Task: Create a due date automation trigger when advanced on, 2 working days before a card is due add dates starting in less than 1 working days at 11:00 AM.
Action: Mouse moved to (1204, 95)
Screenshot: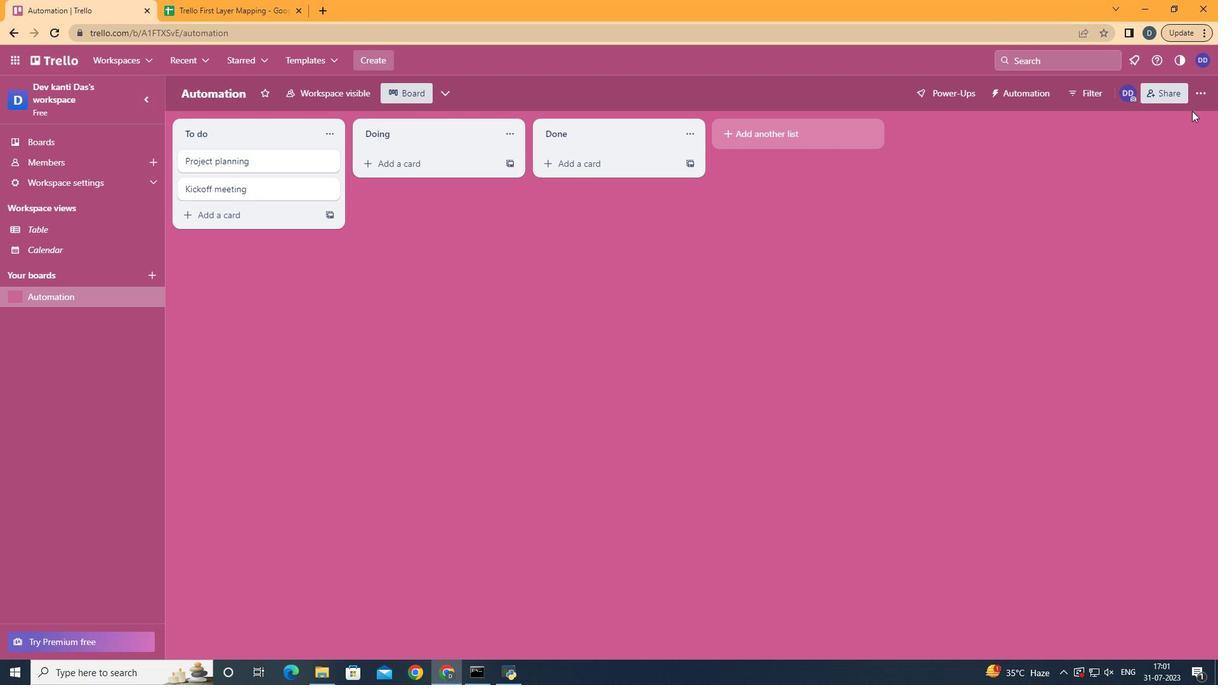 
Action: Mouse pressed left at (1204, 95)
Screenshot: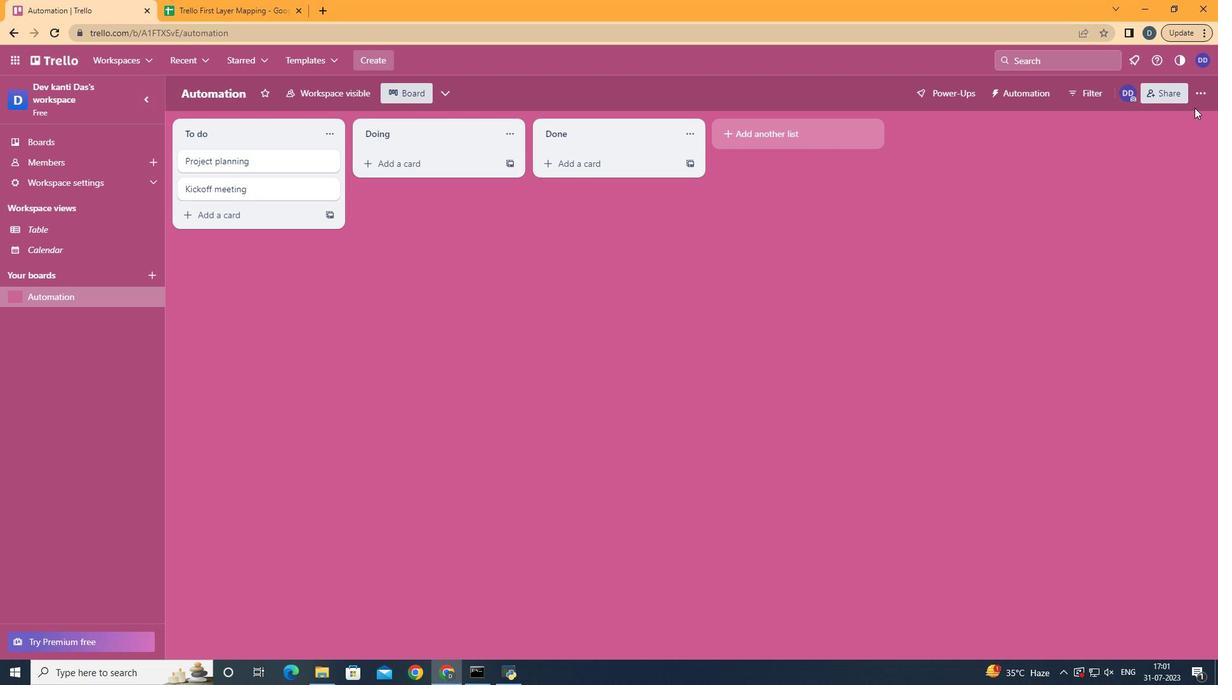 
Action: Mouse moved to (1102, 273)
Screenshot: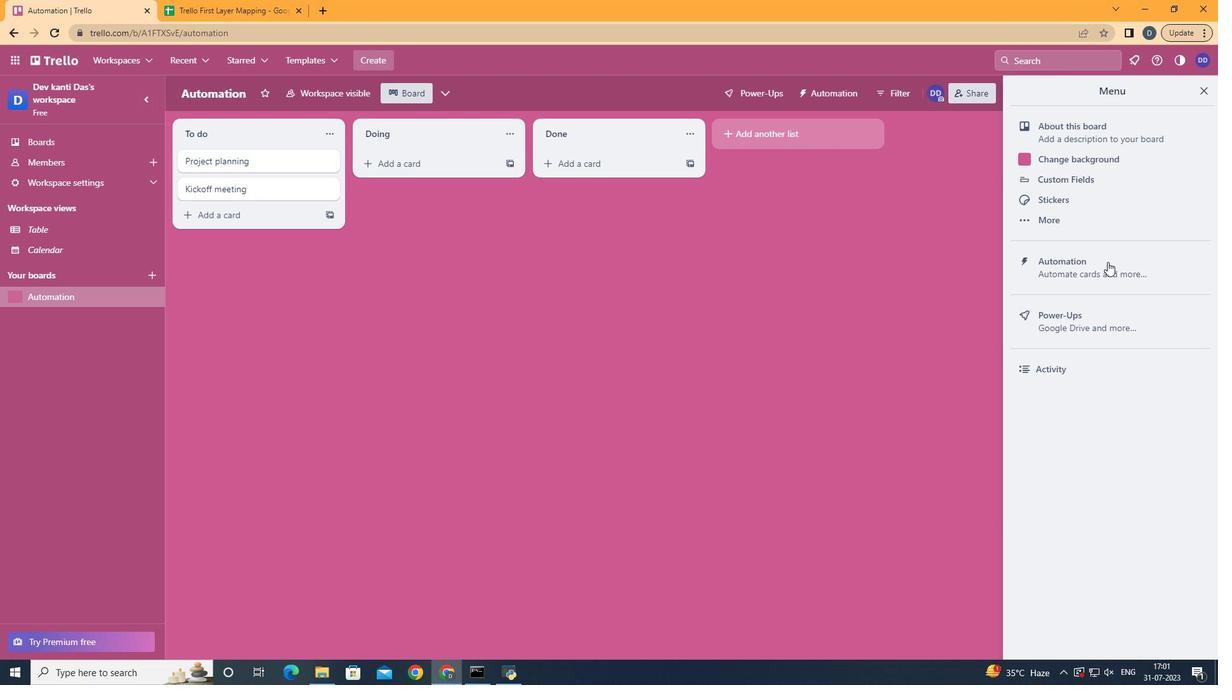 
Action: Mouse pressed left at (1102, 273)
Screenshot: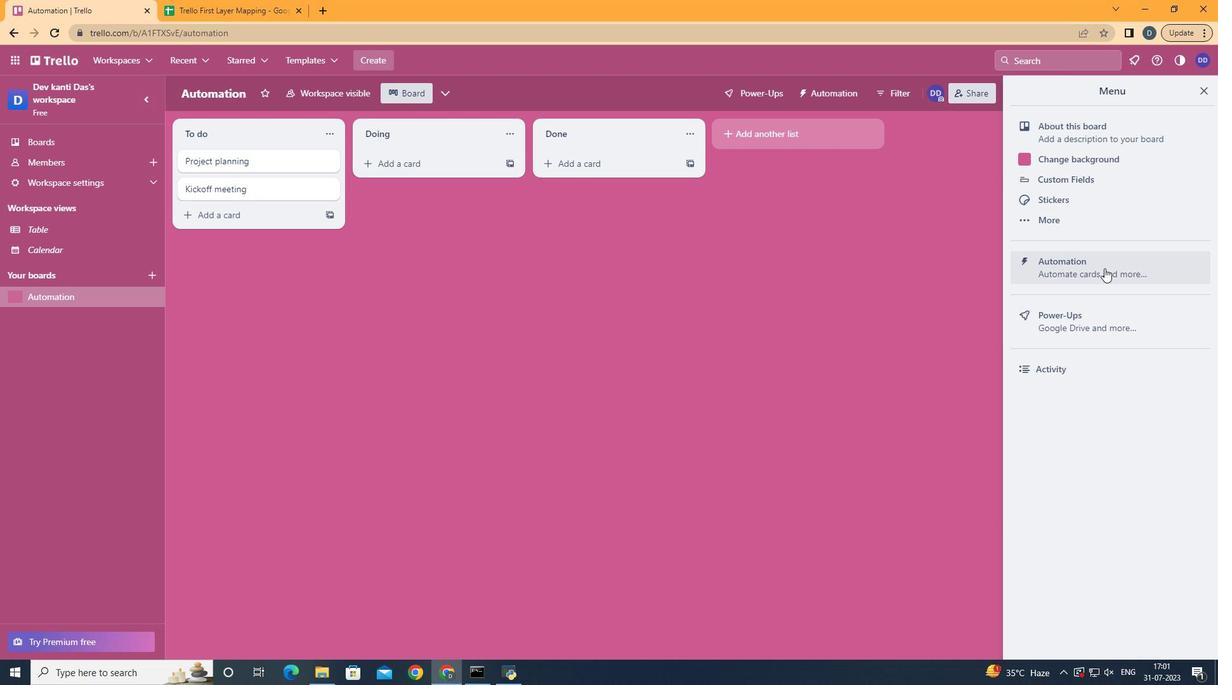
Action: Mouse moved to (261, 260)
Screenshot: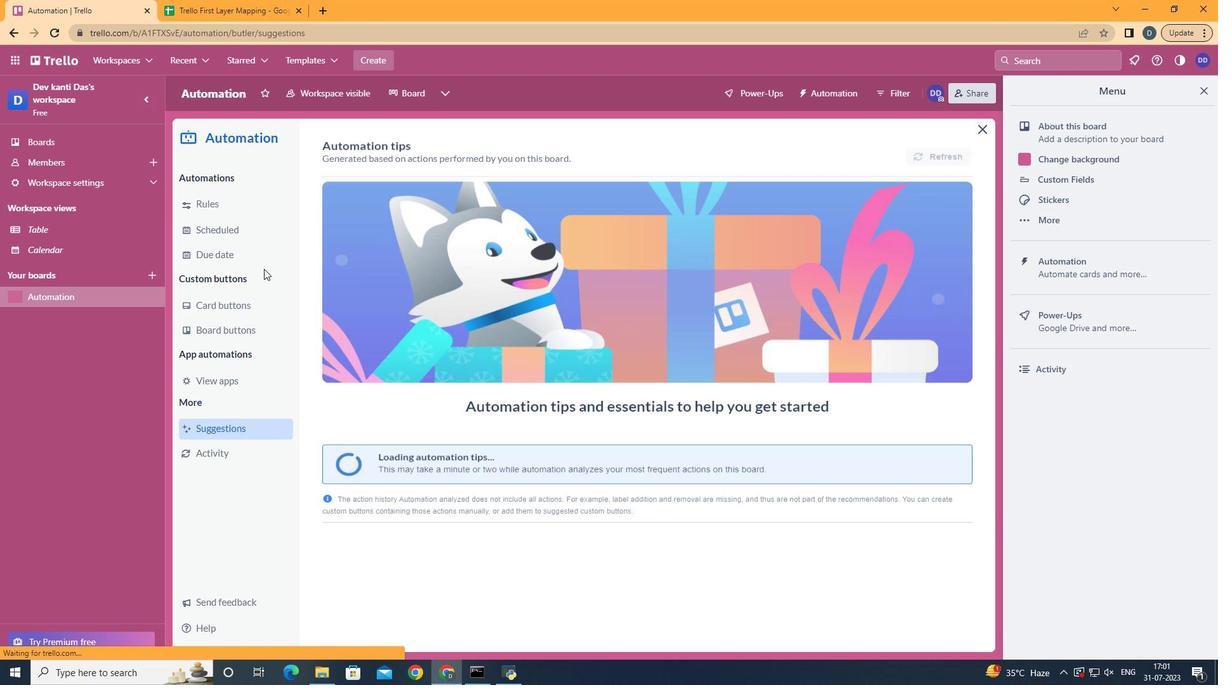 
Action: Mouse pressed left at (261, 260)
Screenshot: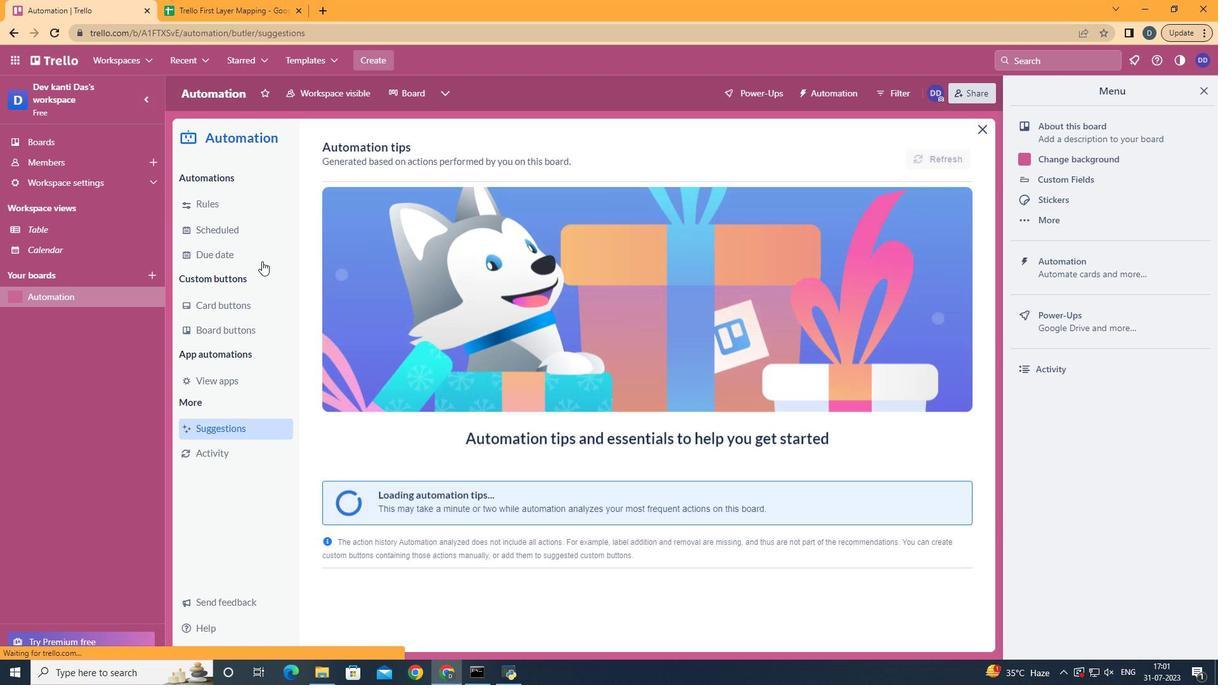 
Action: Mouse moved to (907, 149)
Screenshot: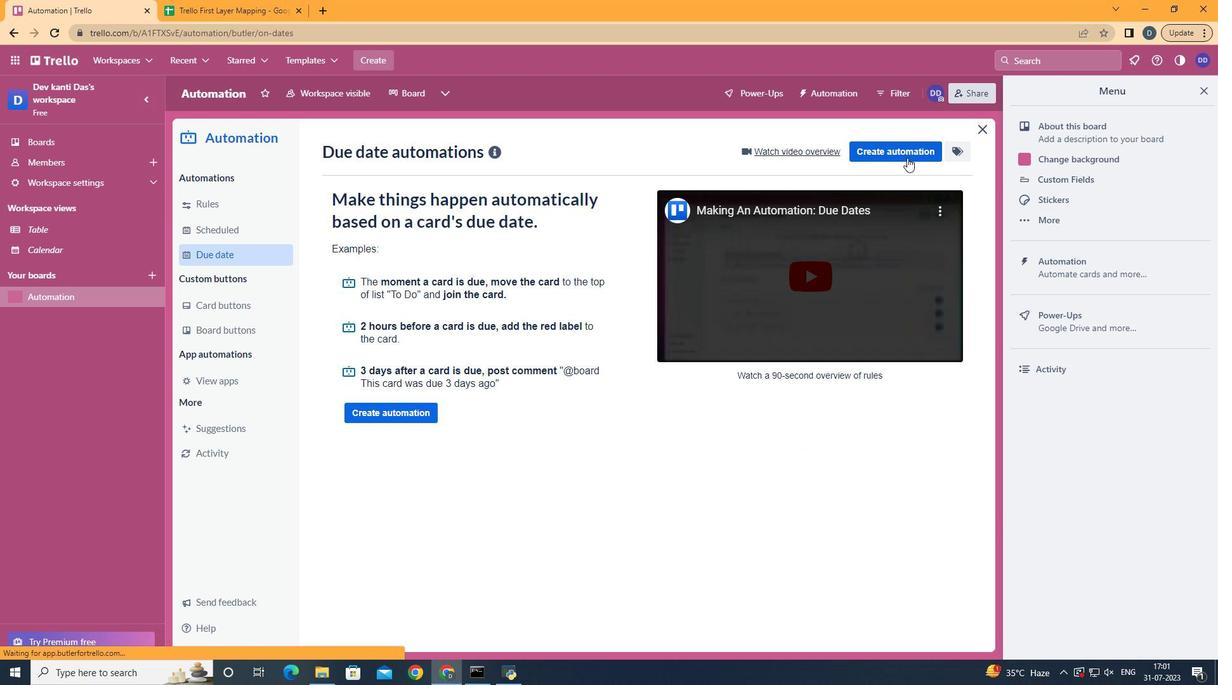 
Action: Mouse pressed left at (907, 149)
Screenshot: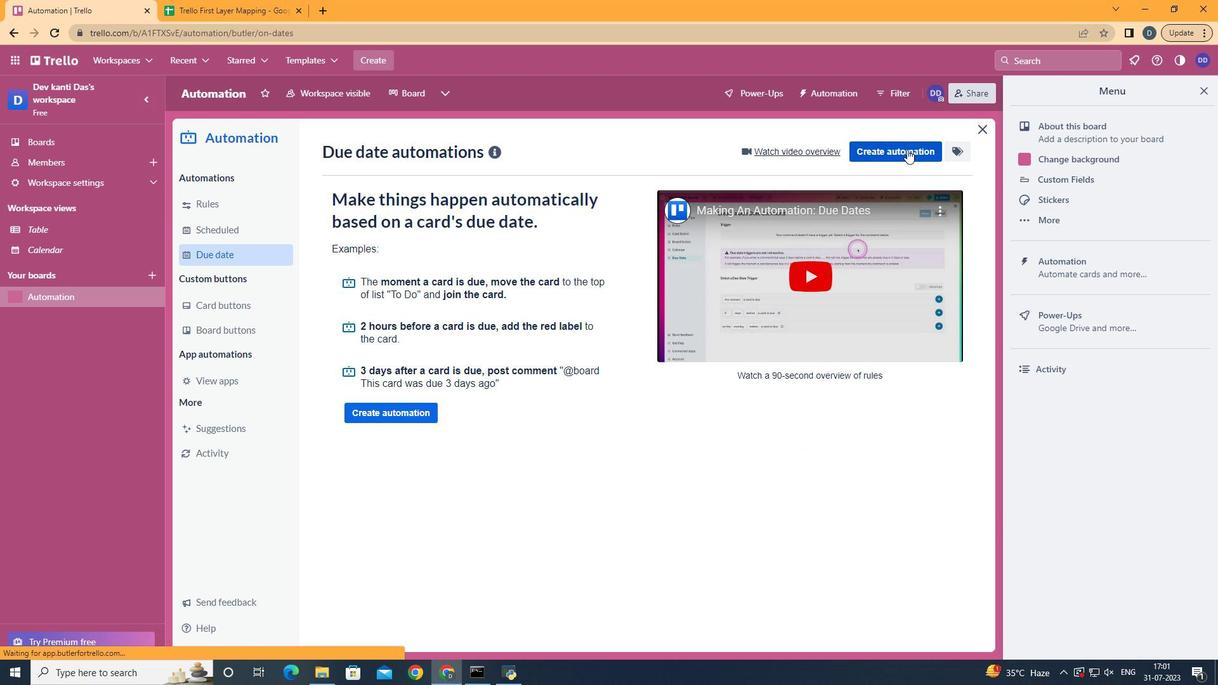 
Action: Mouse moved to (646, 277)
Screenshot: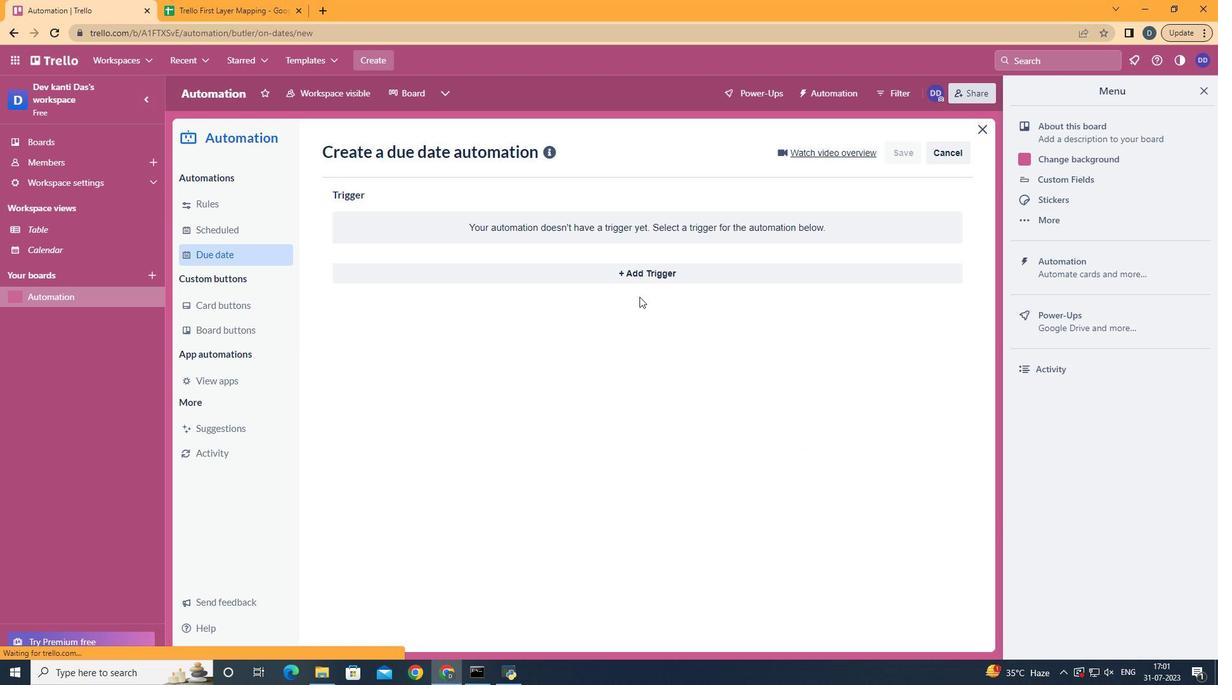 
Action: Mouse pressed left at (646, 277)
Screenshot: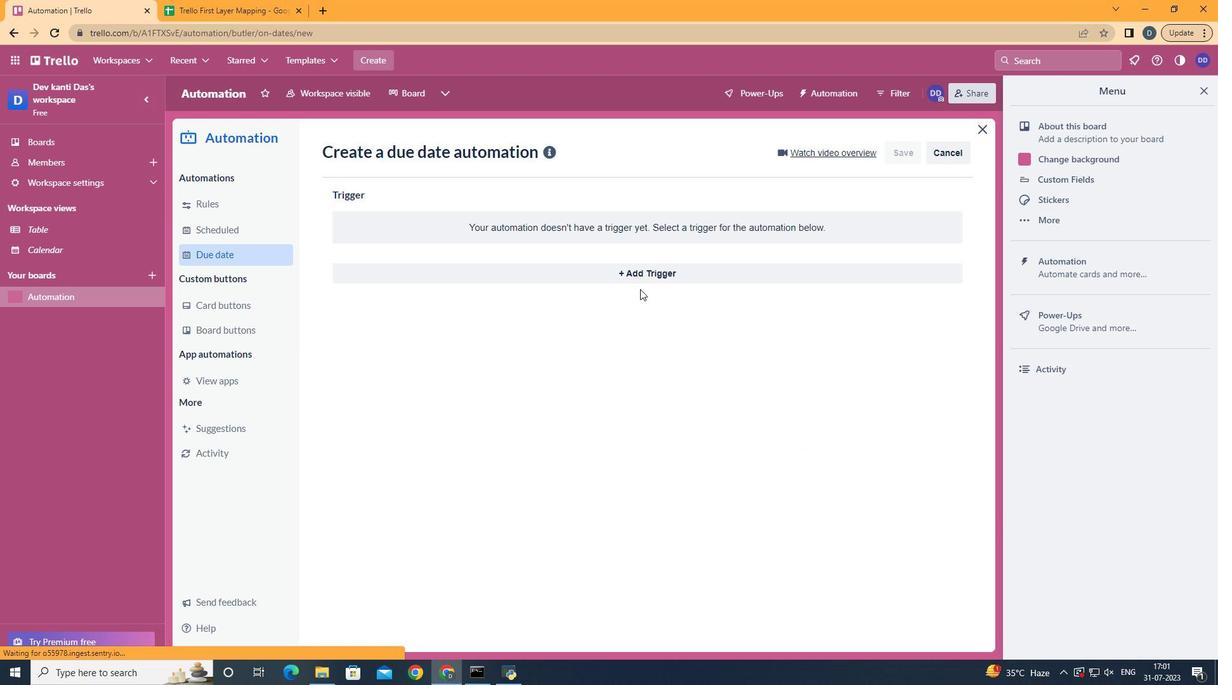 
Action: Mouse moved to (414, 515)
Screenshot: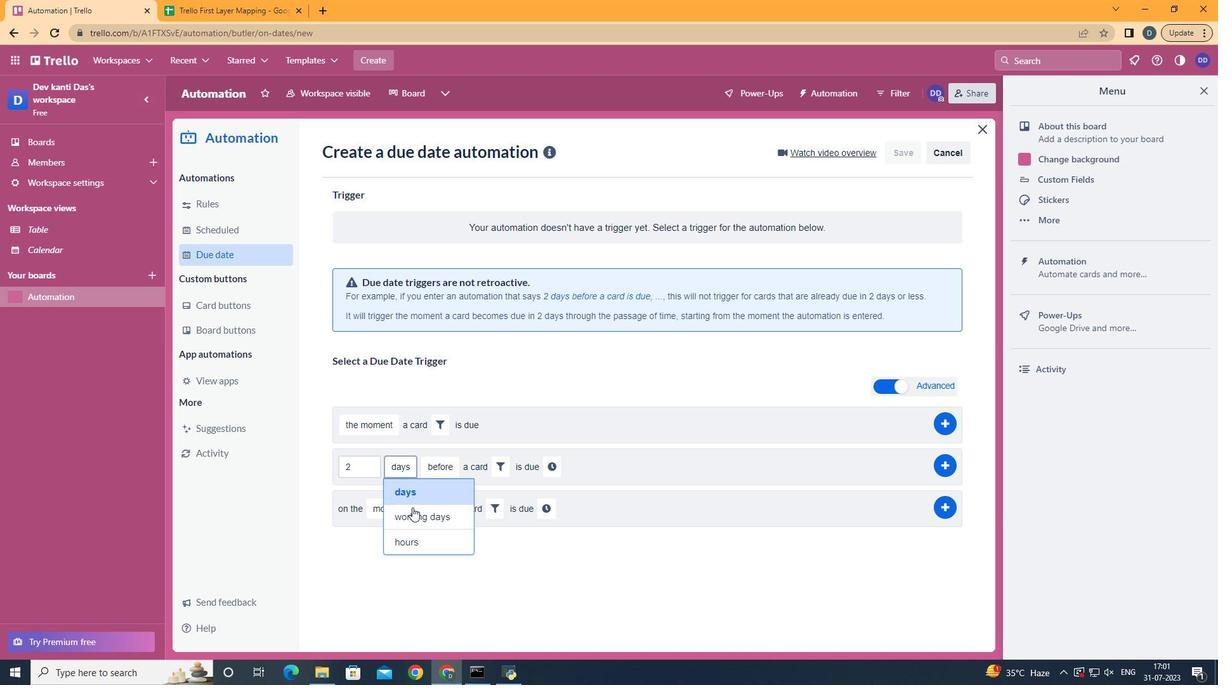
Action: Mouse pressed left at (414, 515)
Screenshot: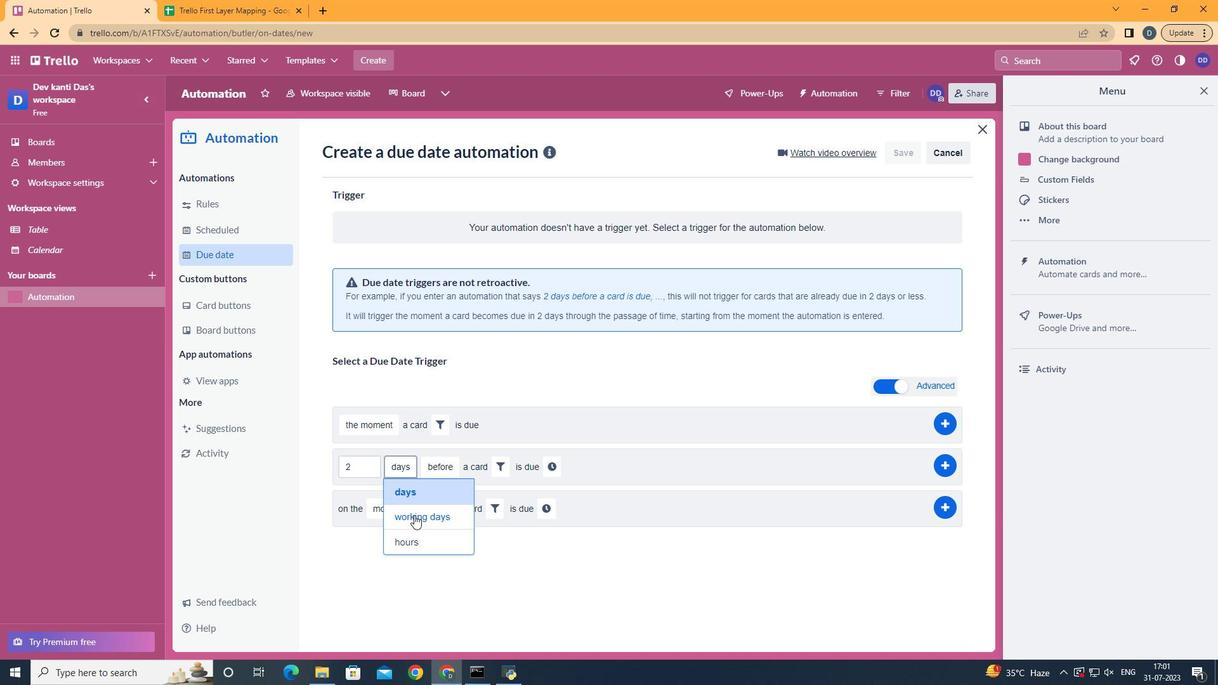 
Action: Mouse moved to (540, 462)
Screenshot: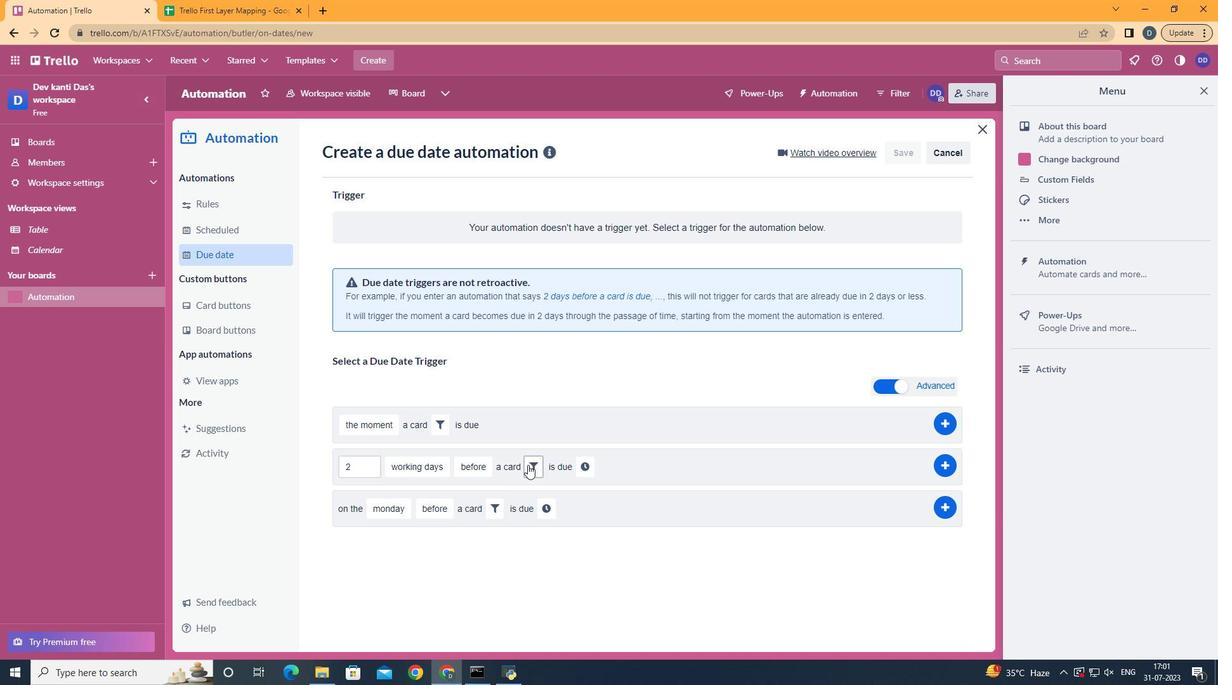 
Action: Mouse pressed left at (540, 462)
Screenshot: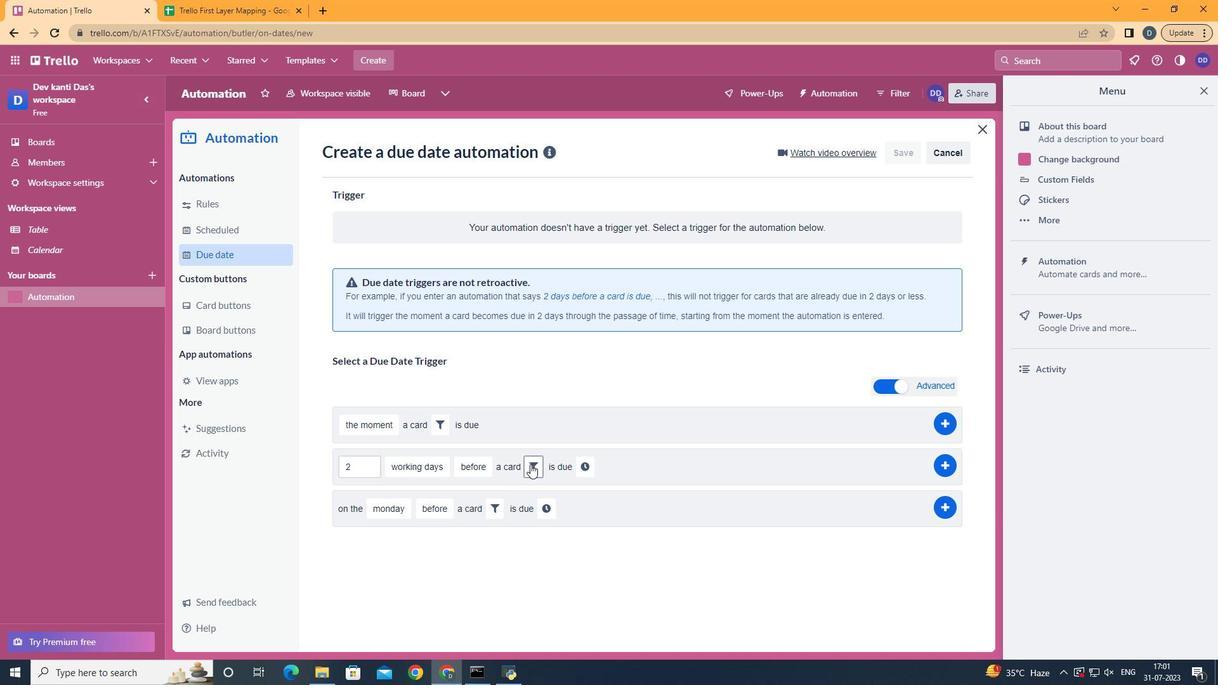 
Action: Mouse moved to (598, 509)
Screenshot: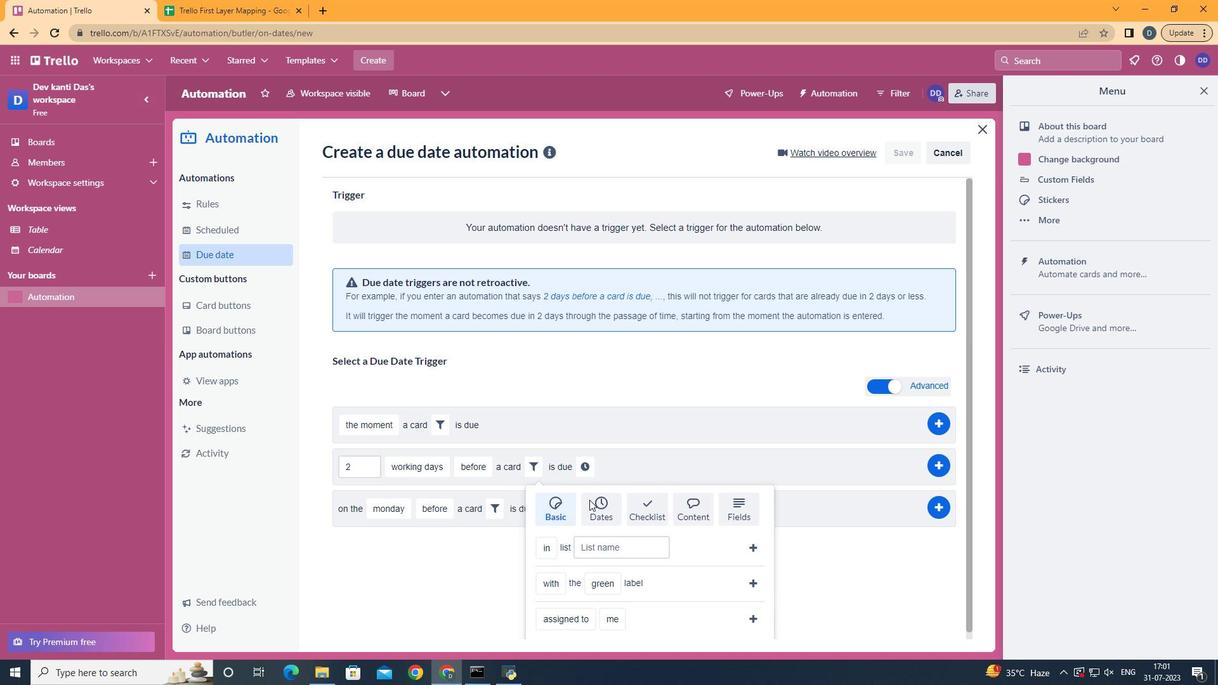 
Action: Mouse pressed left at (598, 509)
Screenshot: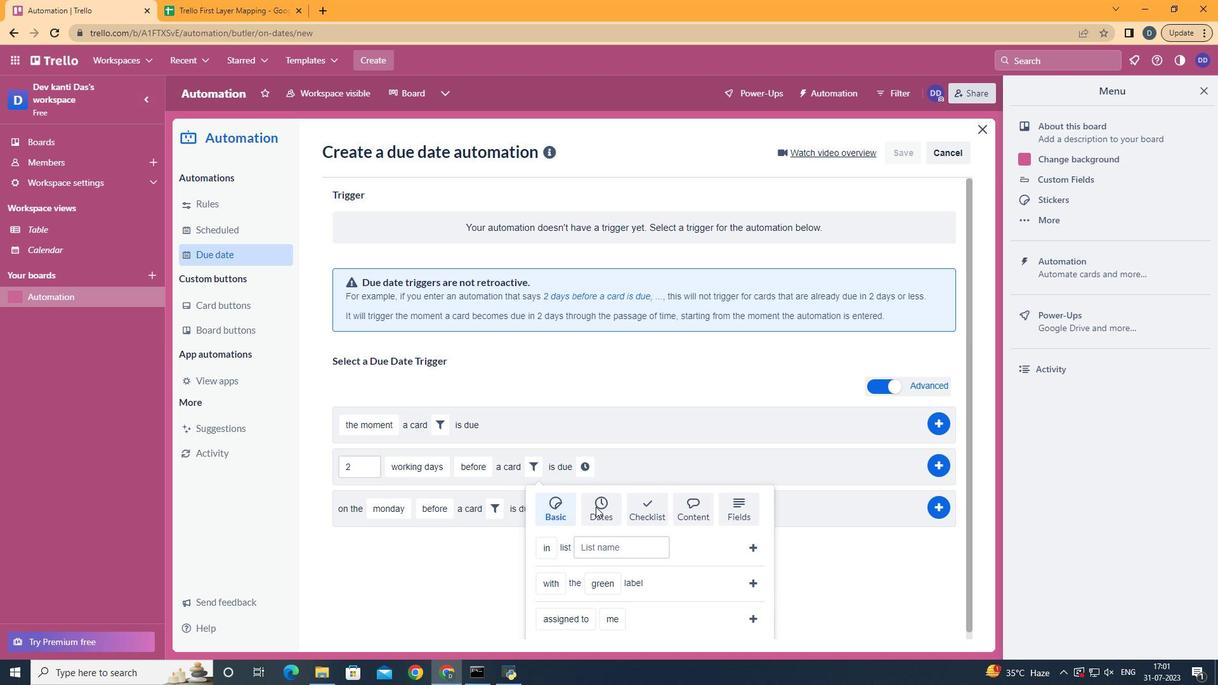 
Action: Mouse scrolled (598, 509) with delta (0, 0)
Screenshot: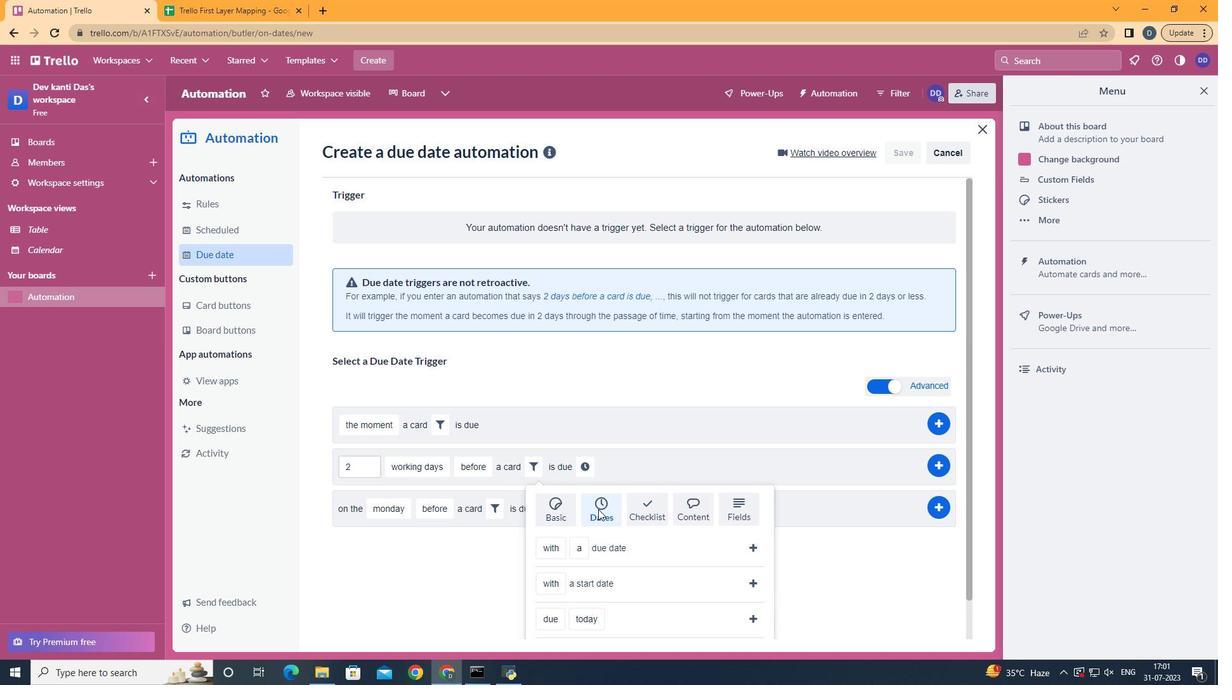 
Action: Mouse scrolled (598, 509) with delta (0, 0)
Screenshot: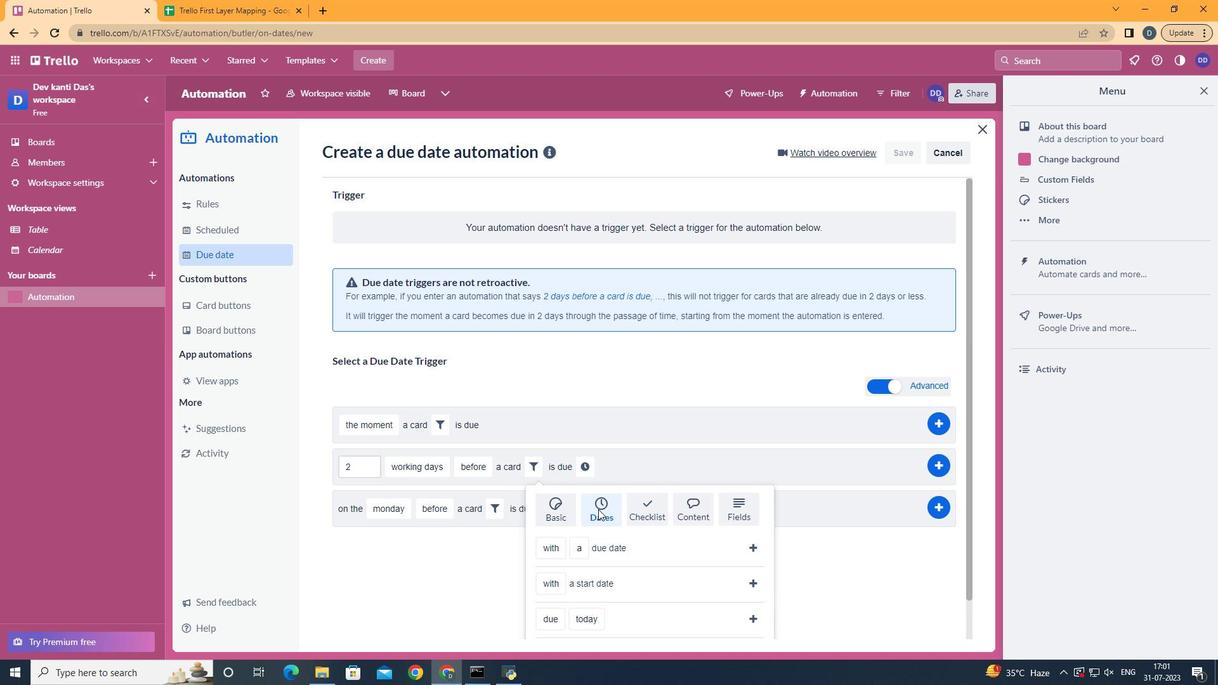 
Action: Mouse scrolled (598, 509) with delta (0, 0)
Screenshot: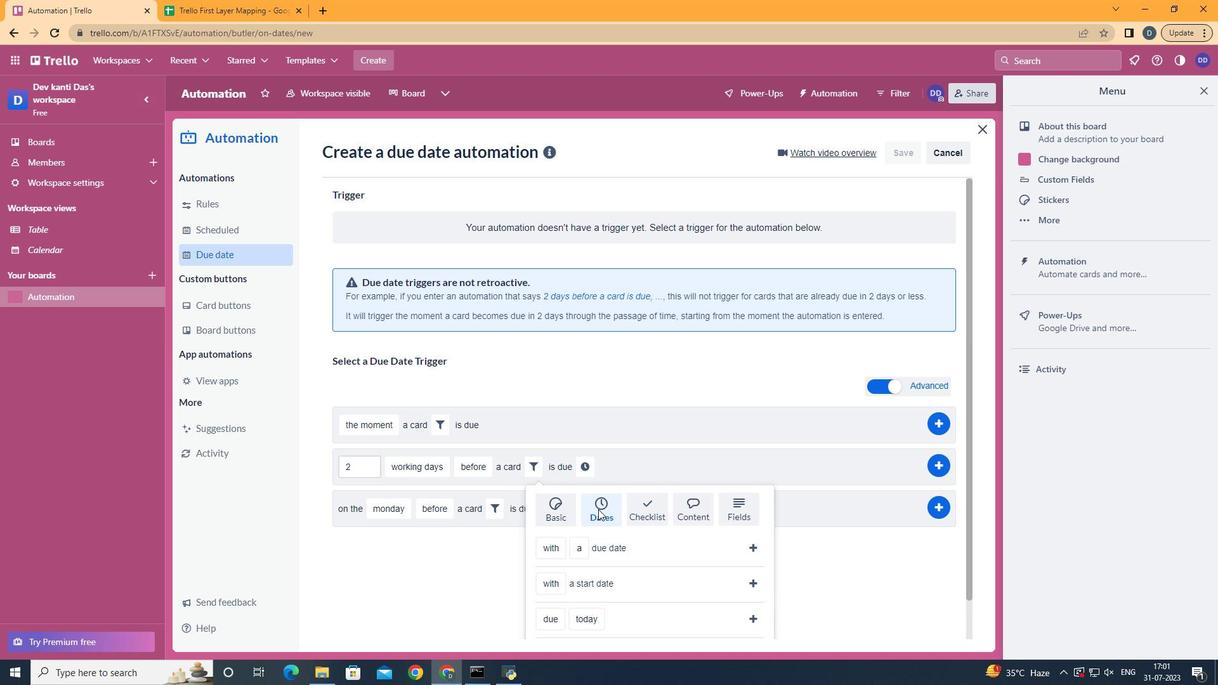 
Action: Mouse scrolled (598, 509) with delta (0, 0)
Screenshot: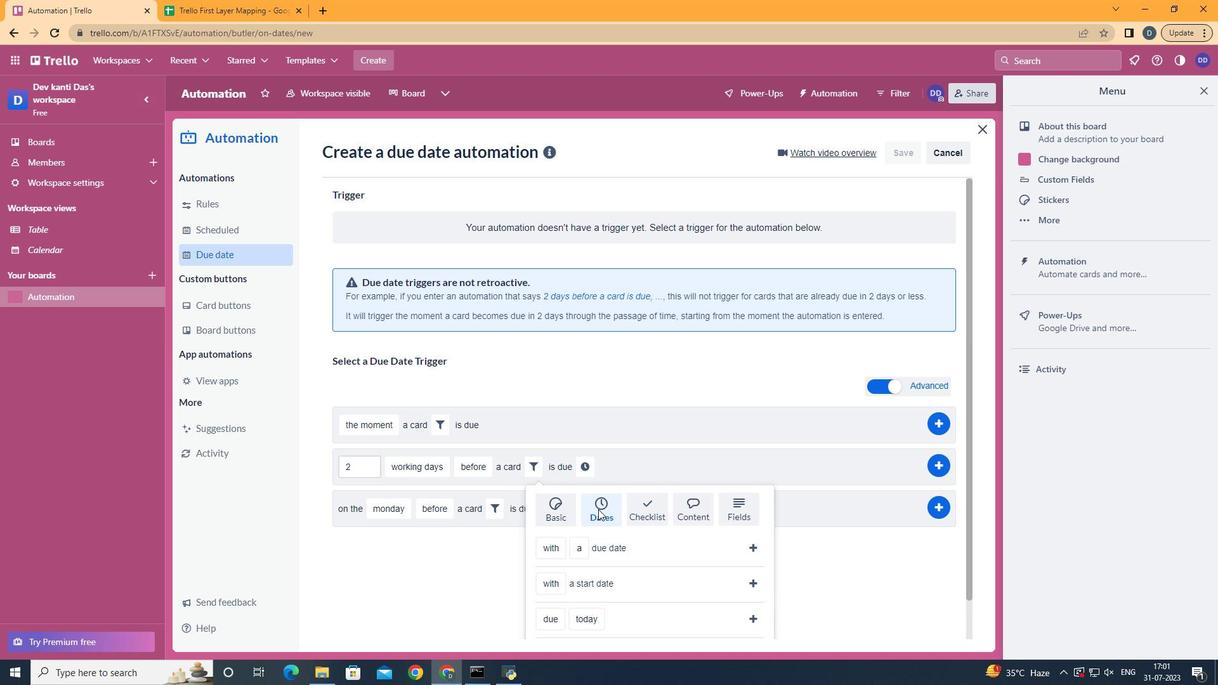 
Action: Mouse moved to (562, 591)
Screenshot: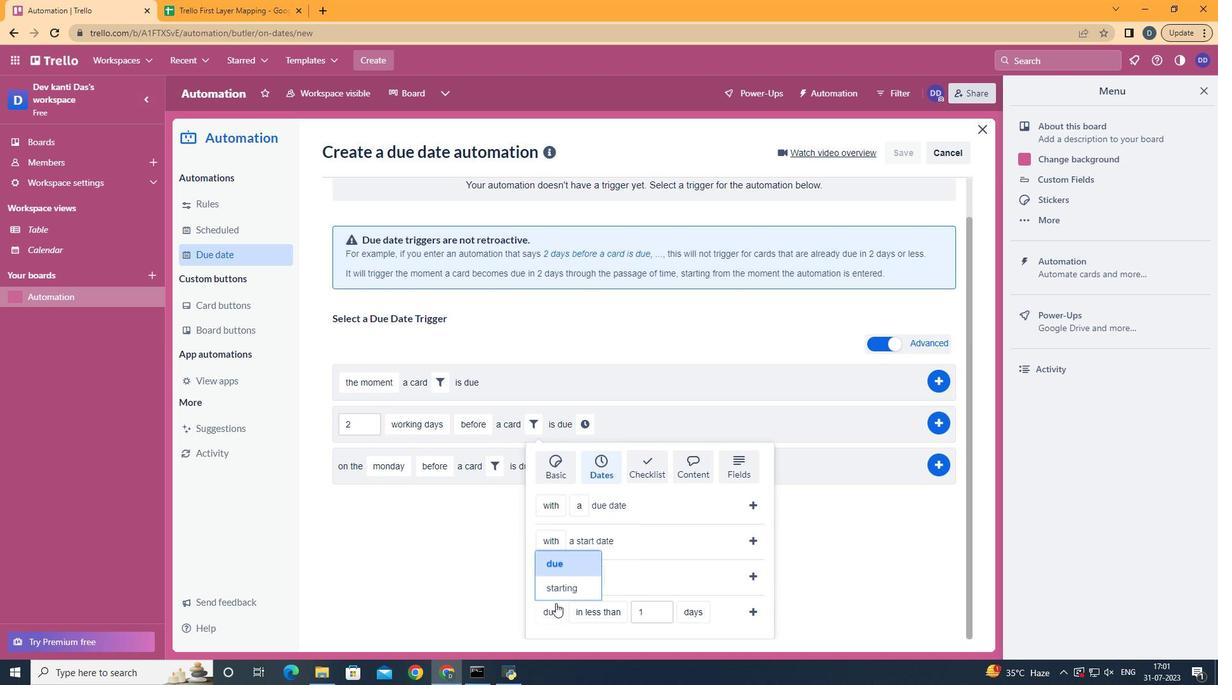 
Action: Mouse pressed left at (562, 591)
Screenshot: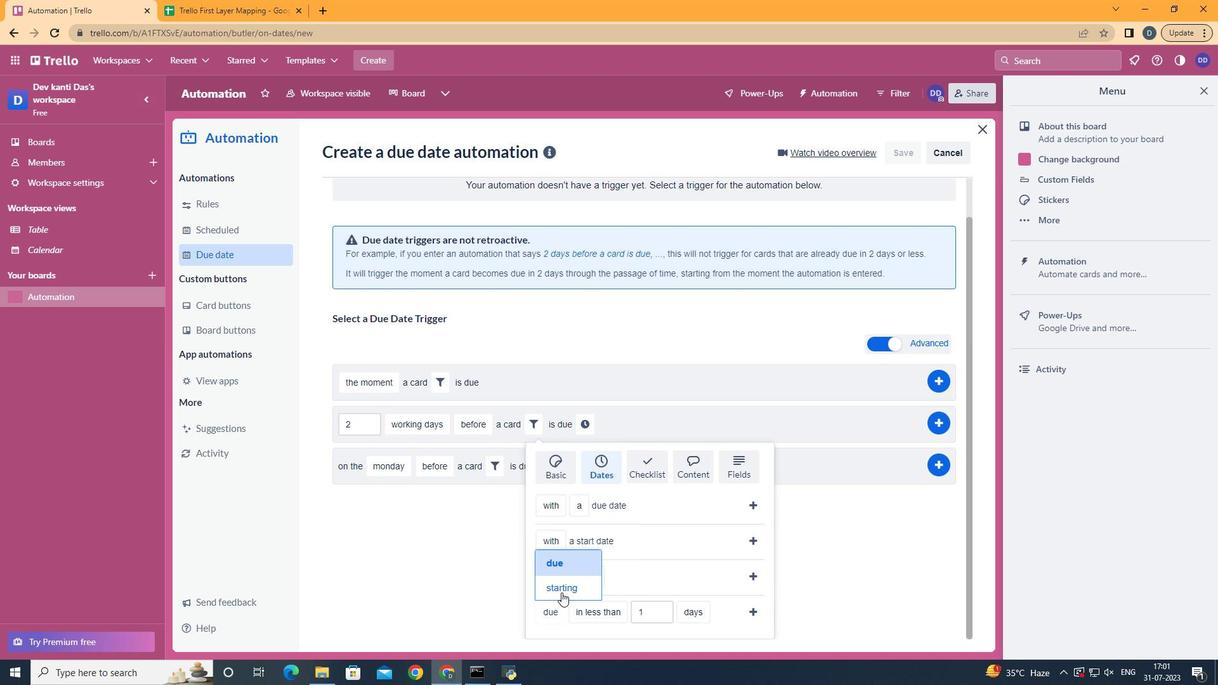 
Action: Mouse moved to (639, 505)
Screenshot: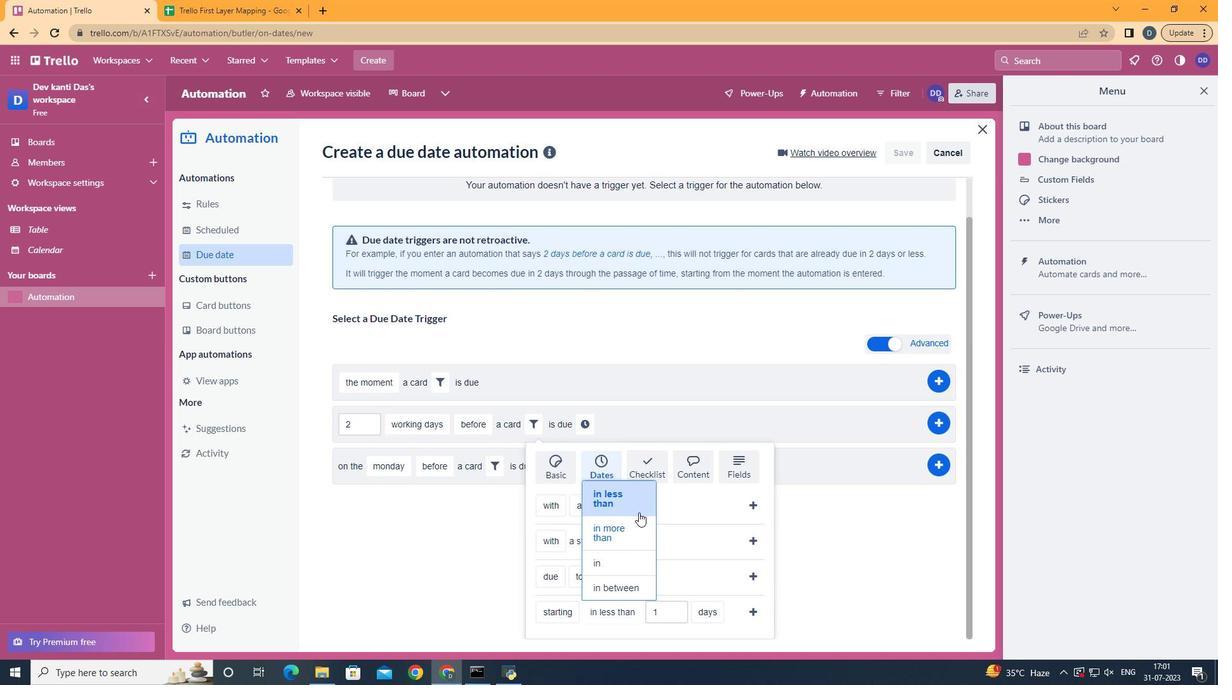 
Action: Mouse pressed left at (639, 505)
Screenshot: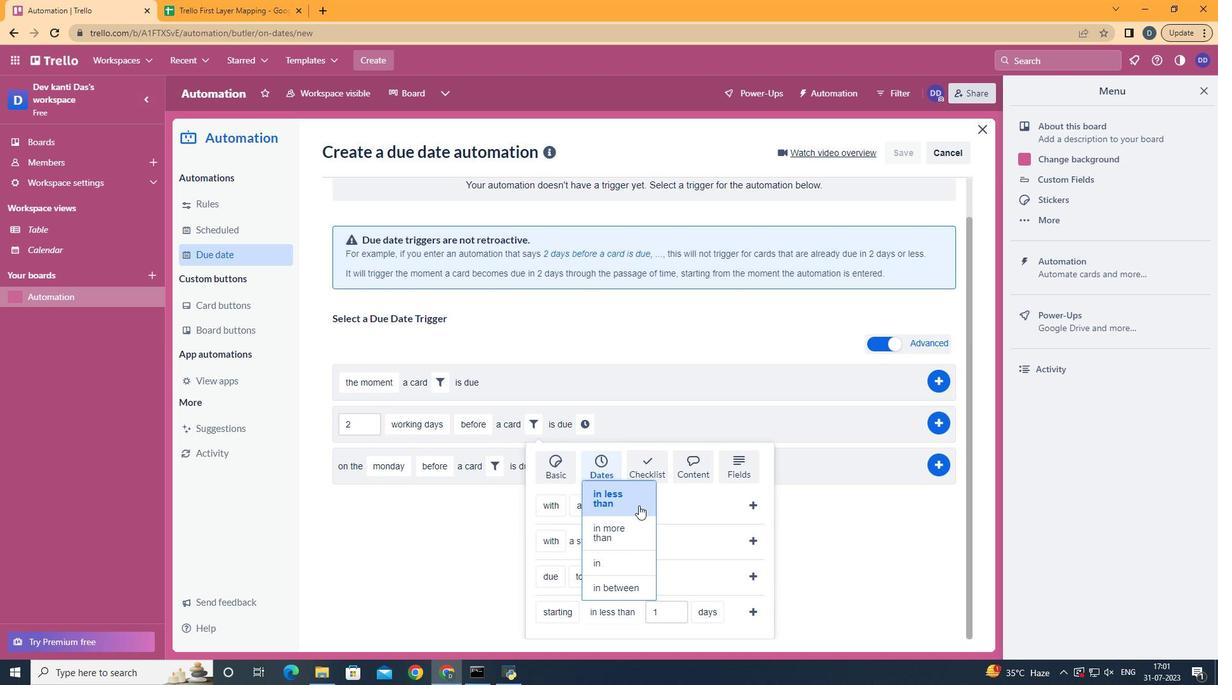 
Action: Mouse moved to (717, 585)
Screenshot: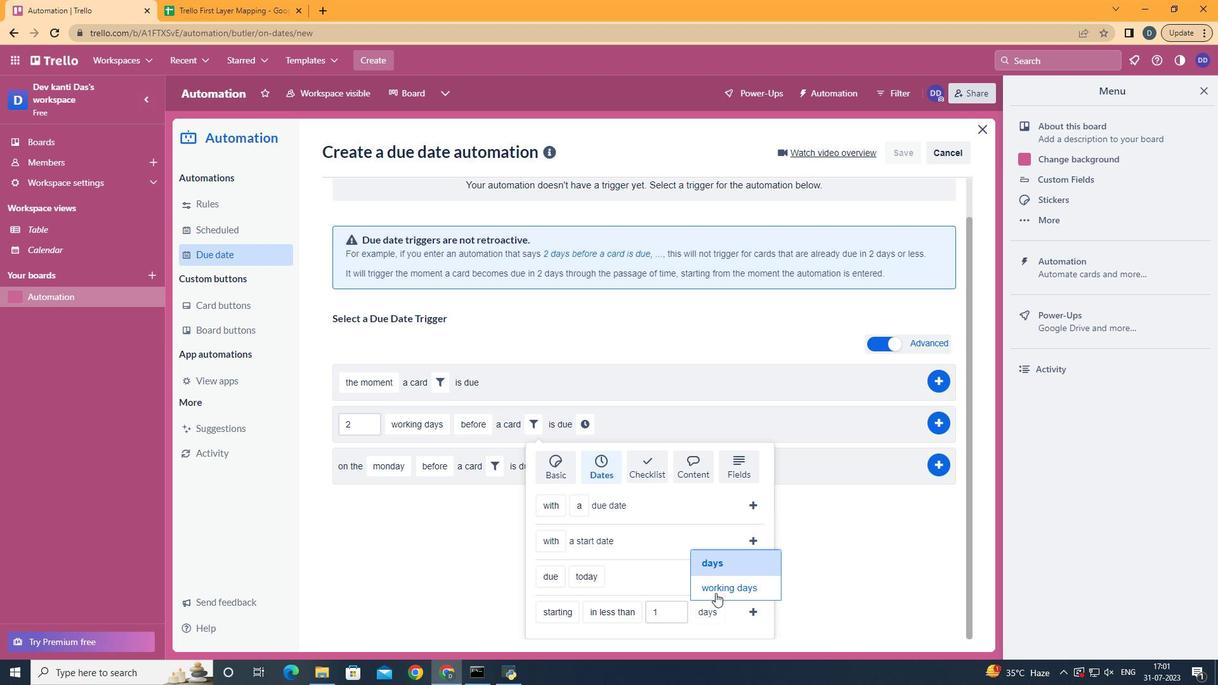 
Action: Mouse pressed left at (717, 585)
Screenshot: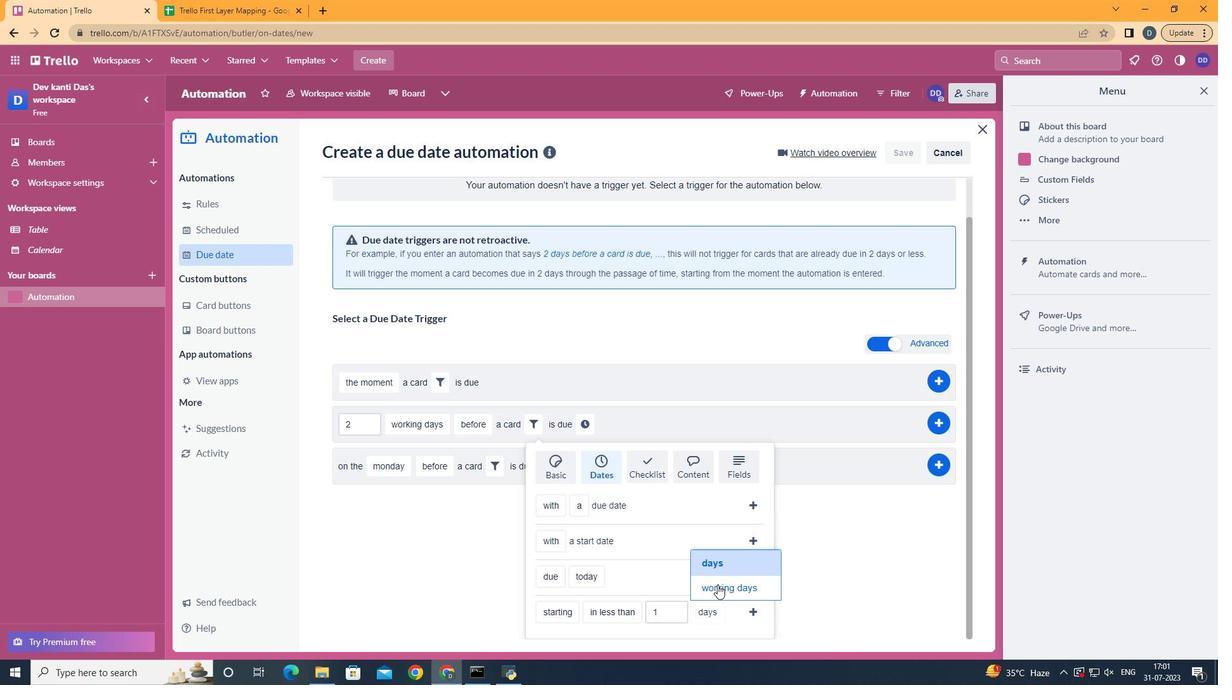 
Action: Mouse moved to (777, 610)
Screenshot: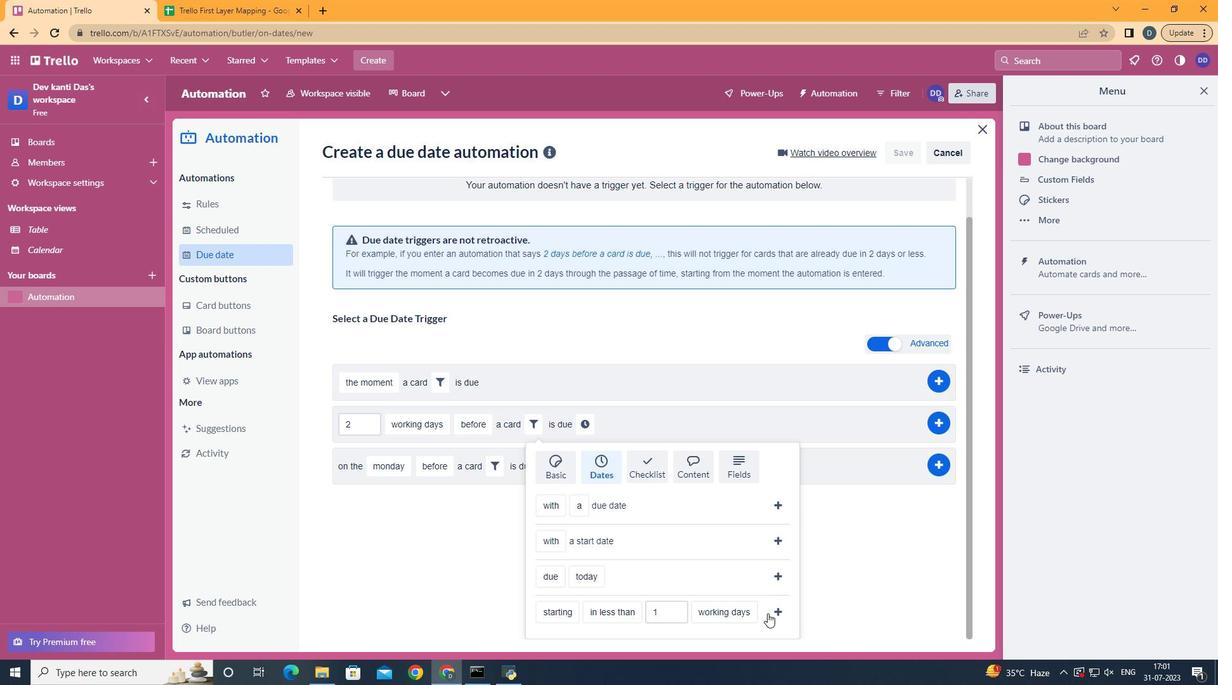 
Action: Mouse pressed left at (777, 610)
Screenshot: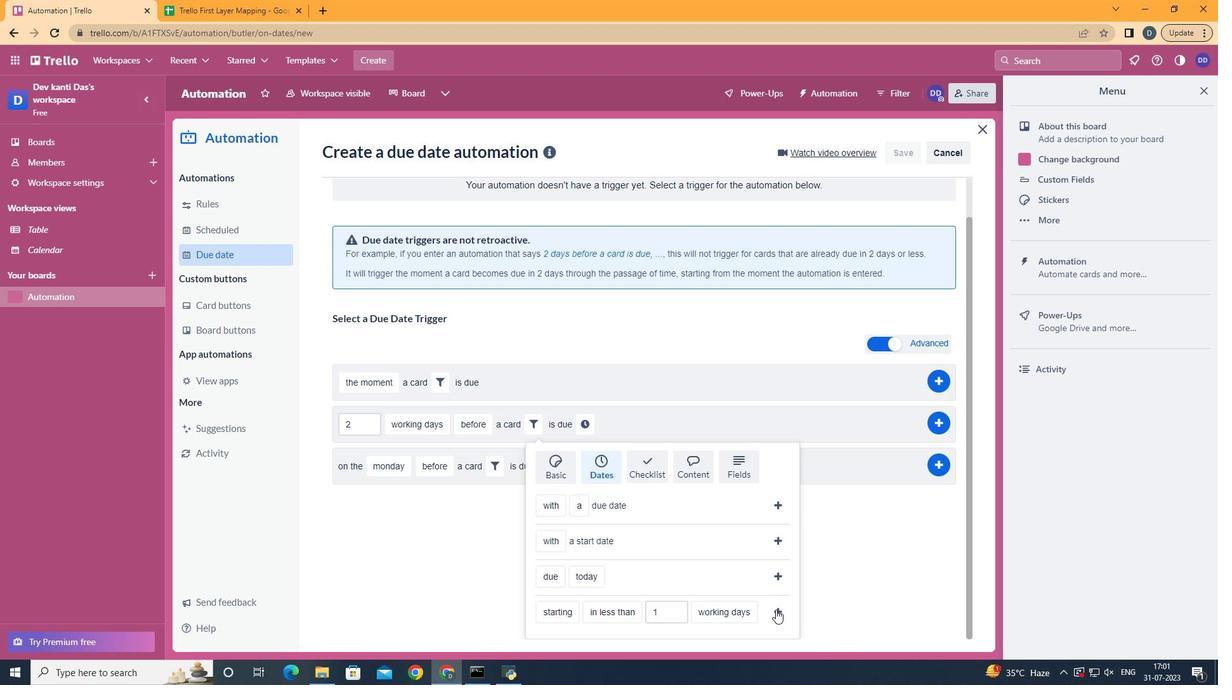 
Action: Mouse moved to (763, 460)
Screenshot: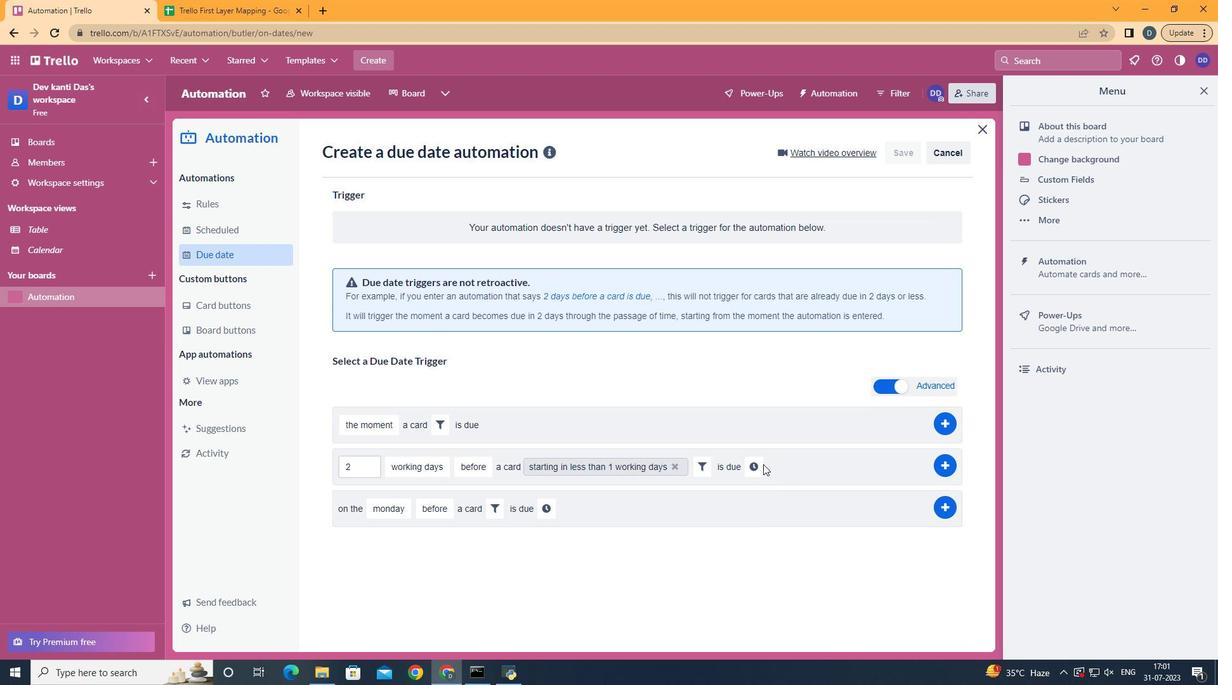 
Action: Mouse pressed left at (763, 460)
Screenshot: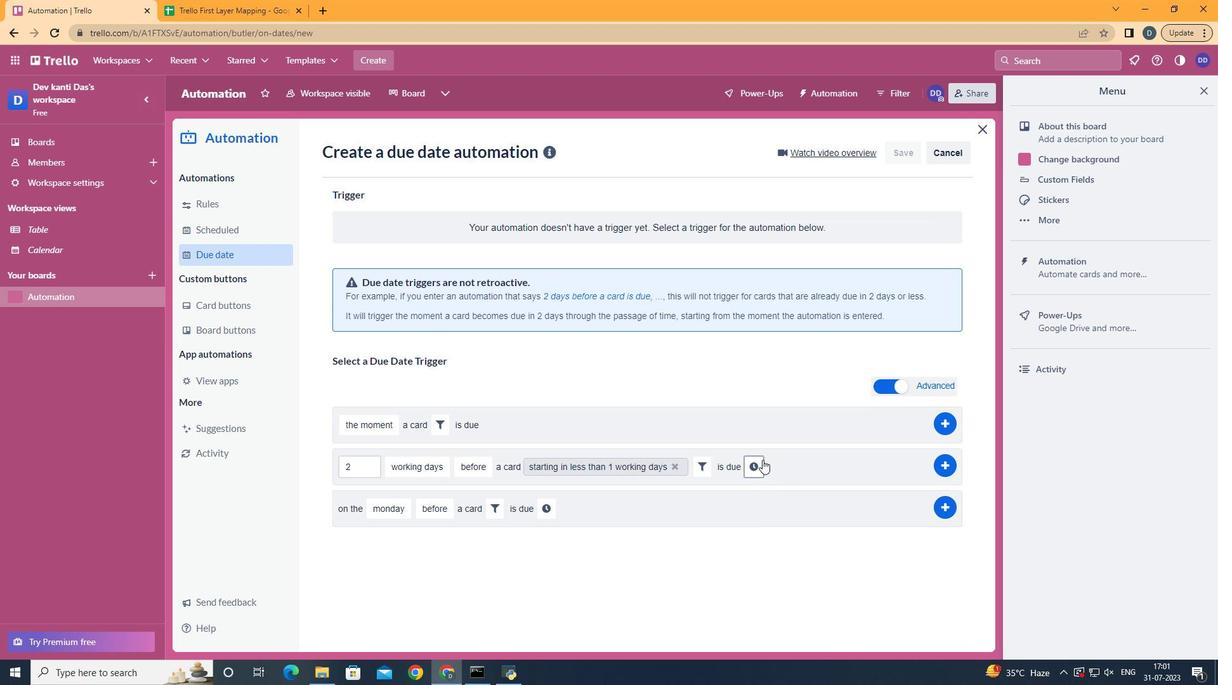 
Action: Mouse moved to (782, 467)
Screenshot: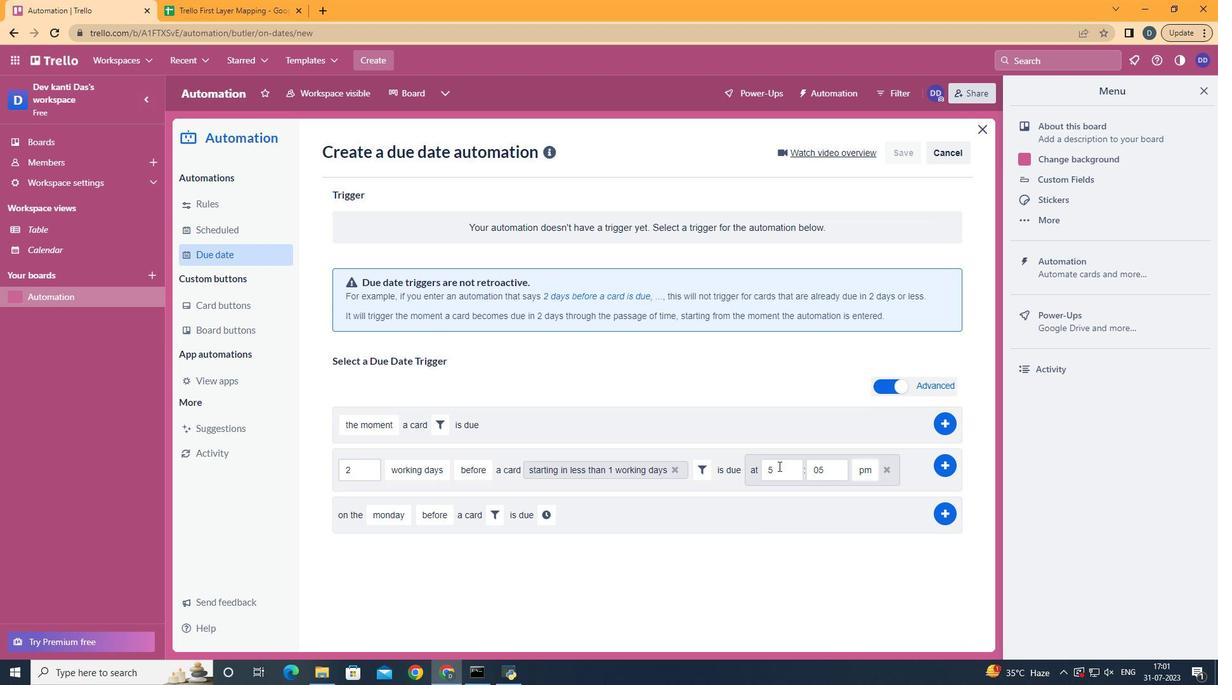 
Action: Mouse pressed left at (782, 467)
Screenshot: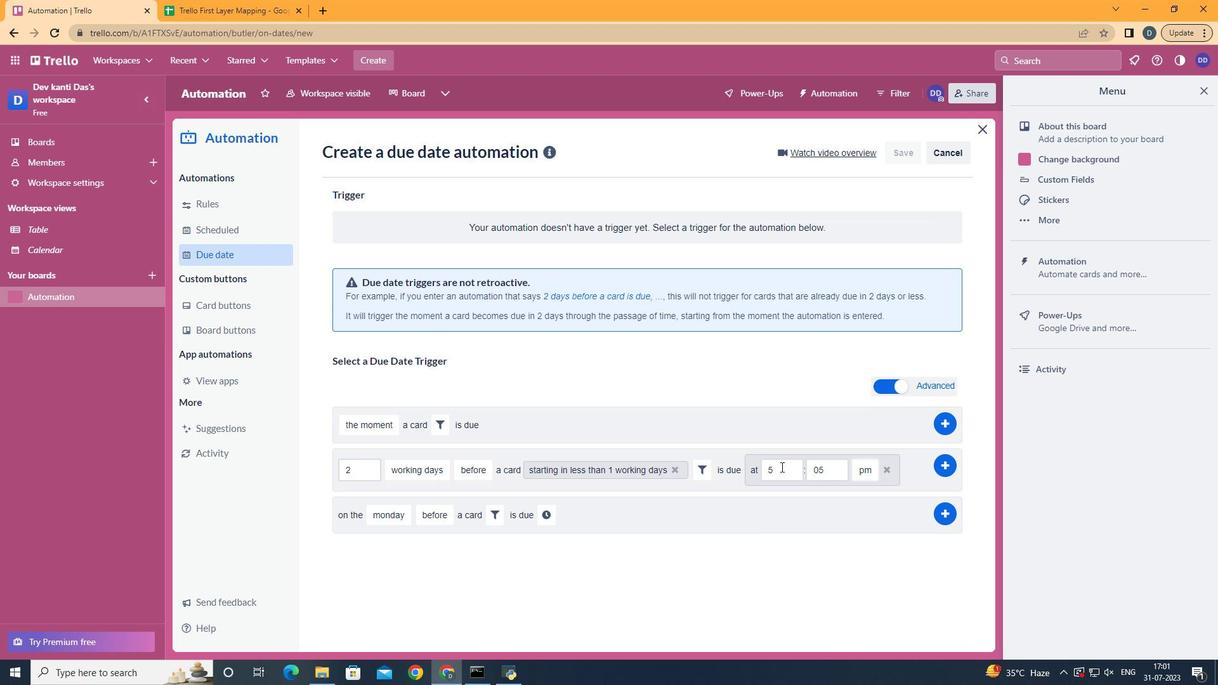 
Action: Key pressed <Key.backspace>11
Screenshot: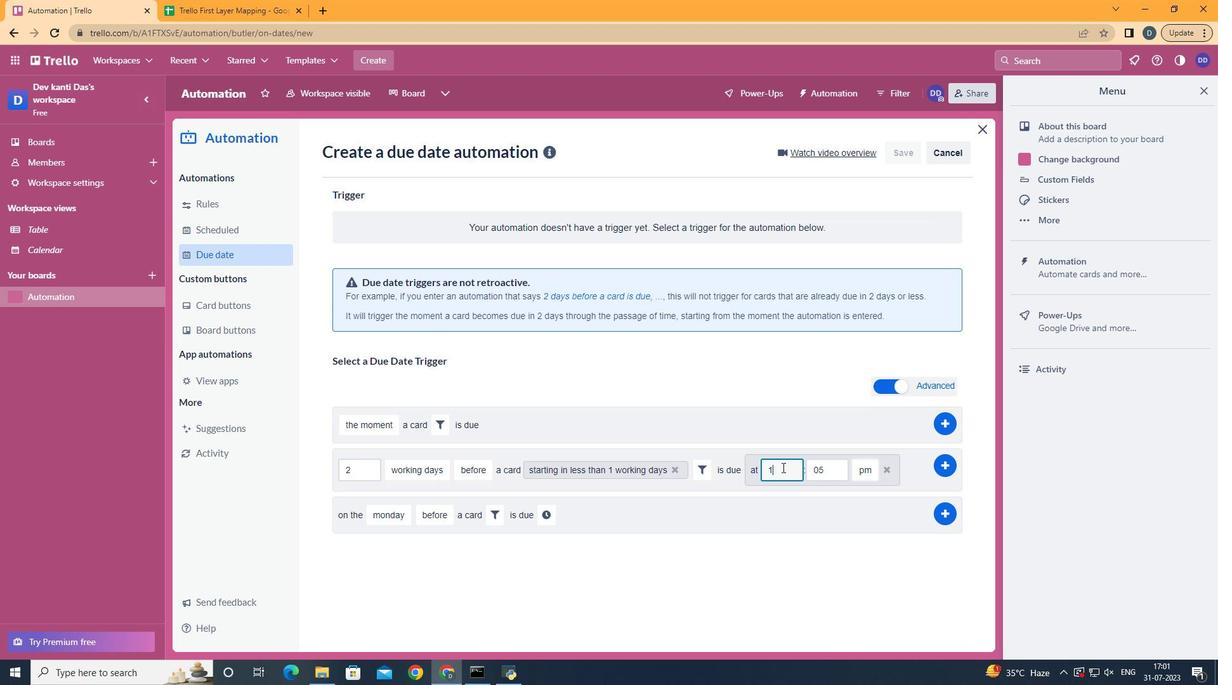 
Action: Mouse moved to (834, 463)
Screenshot: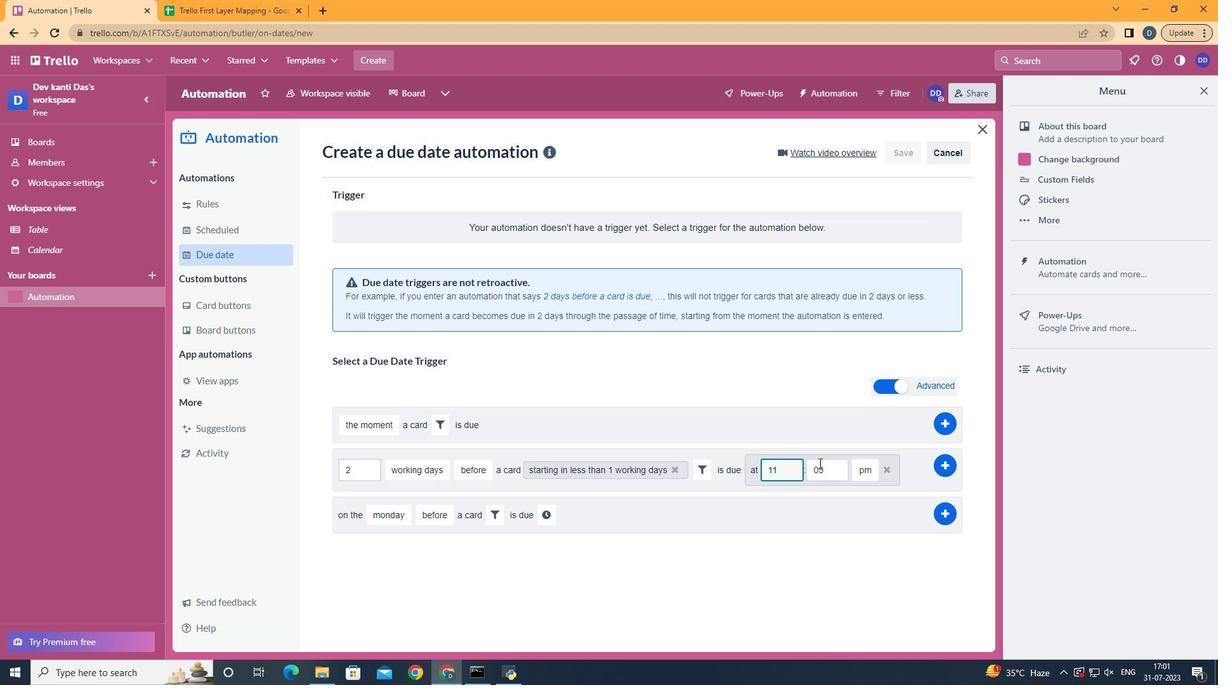 
Action: Mouse pressed left at (834, 463)
Screenshot: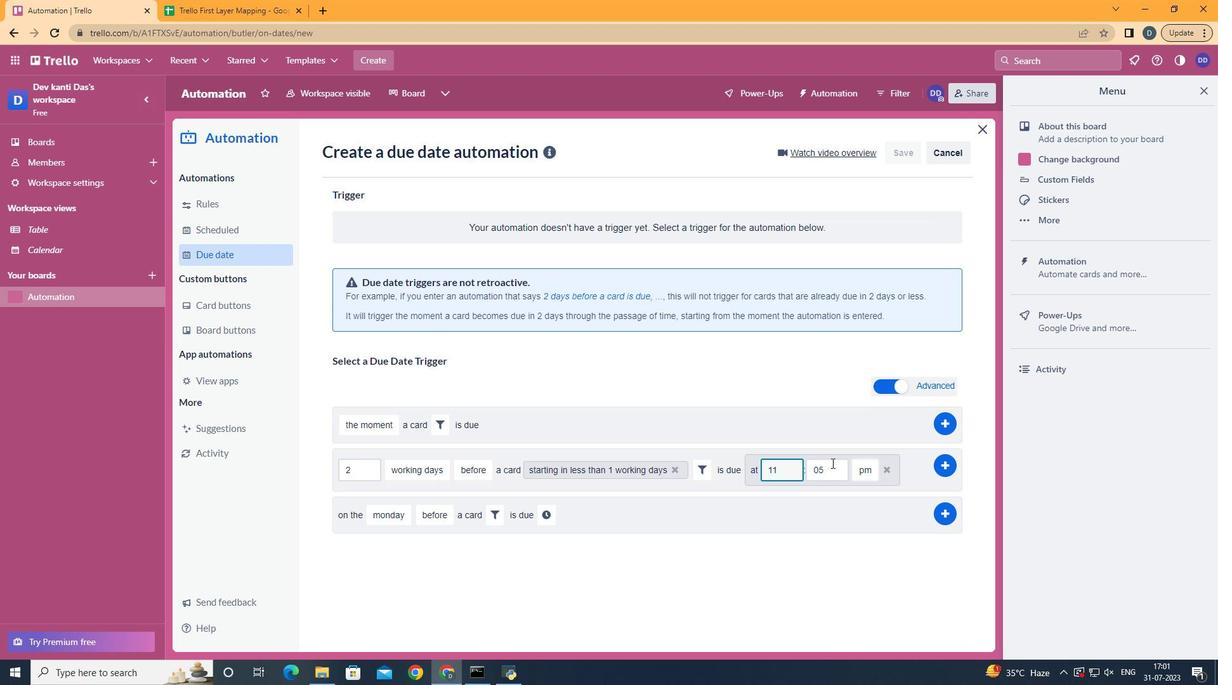 
Action: Key pressed <Key.backspace>0
Screenshot: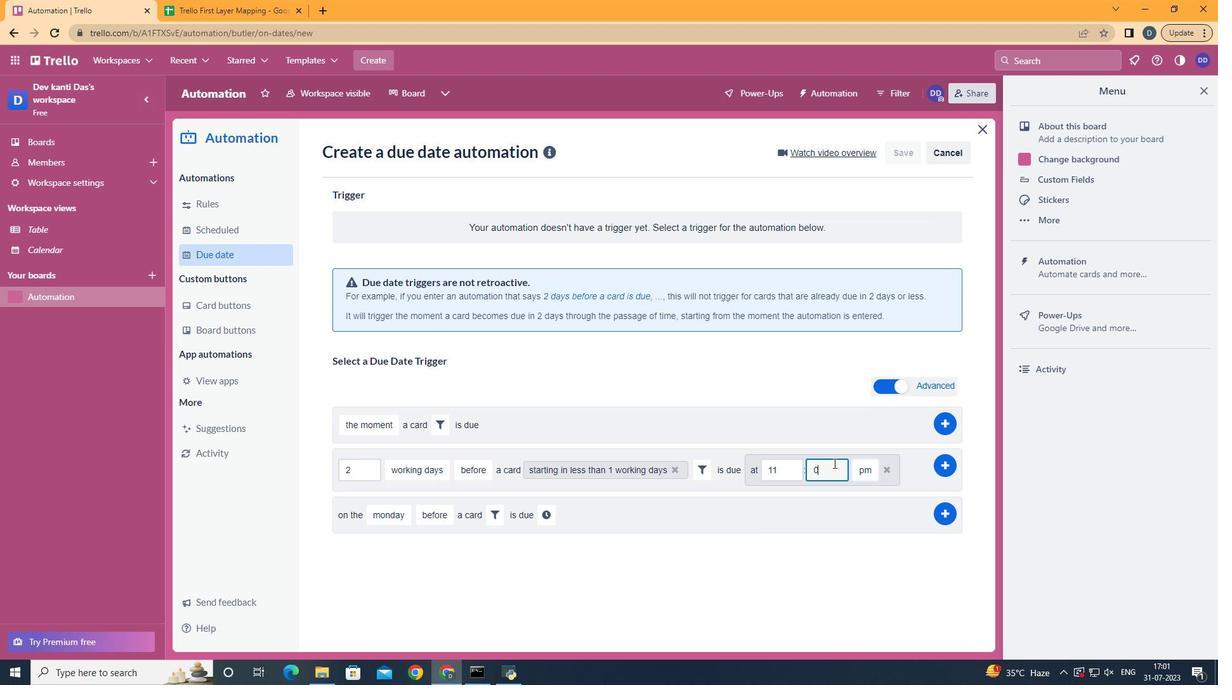 
Action: Mouse moved to (866, 491)
Screenshot: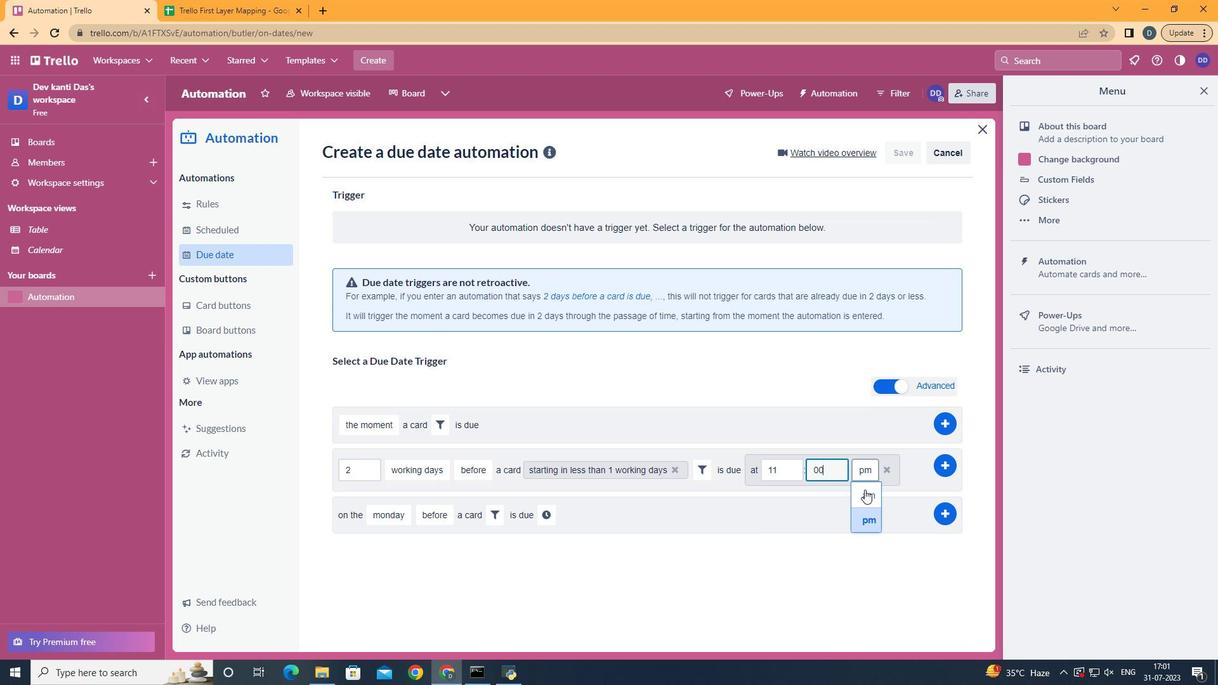 
Action: Mouse pressed left at (866, 491)
Screenshot: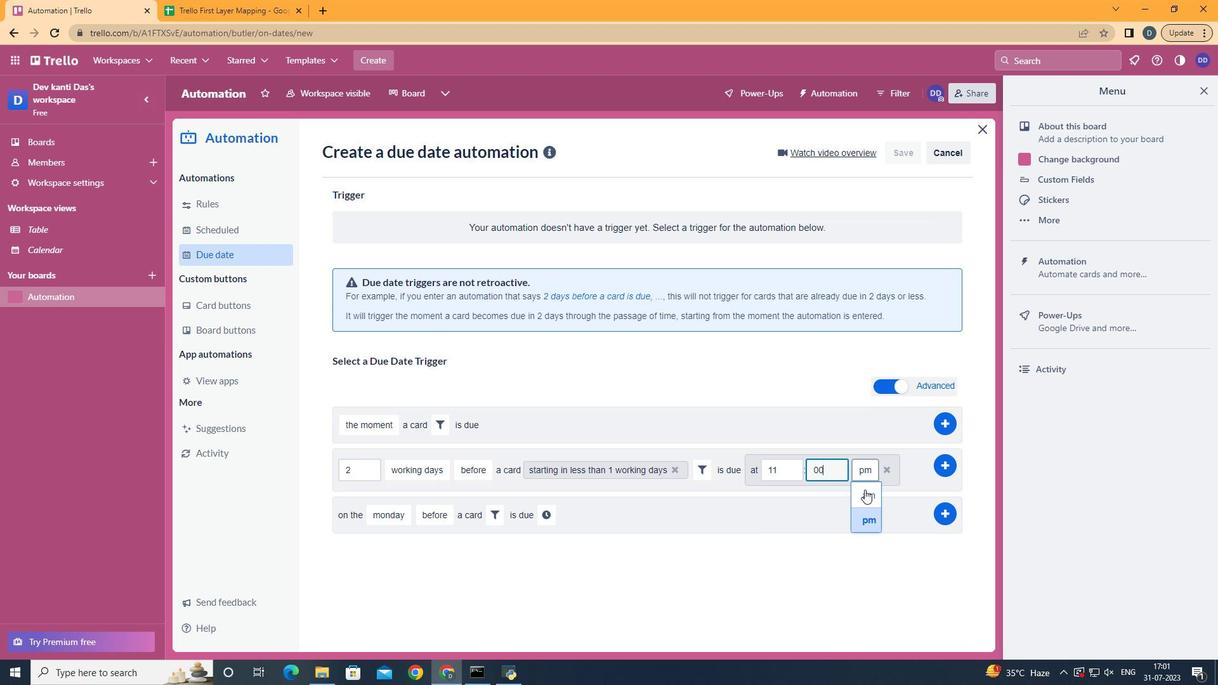 
Action: Mouse moved to (941, 470)
Screenshot: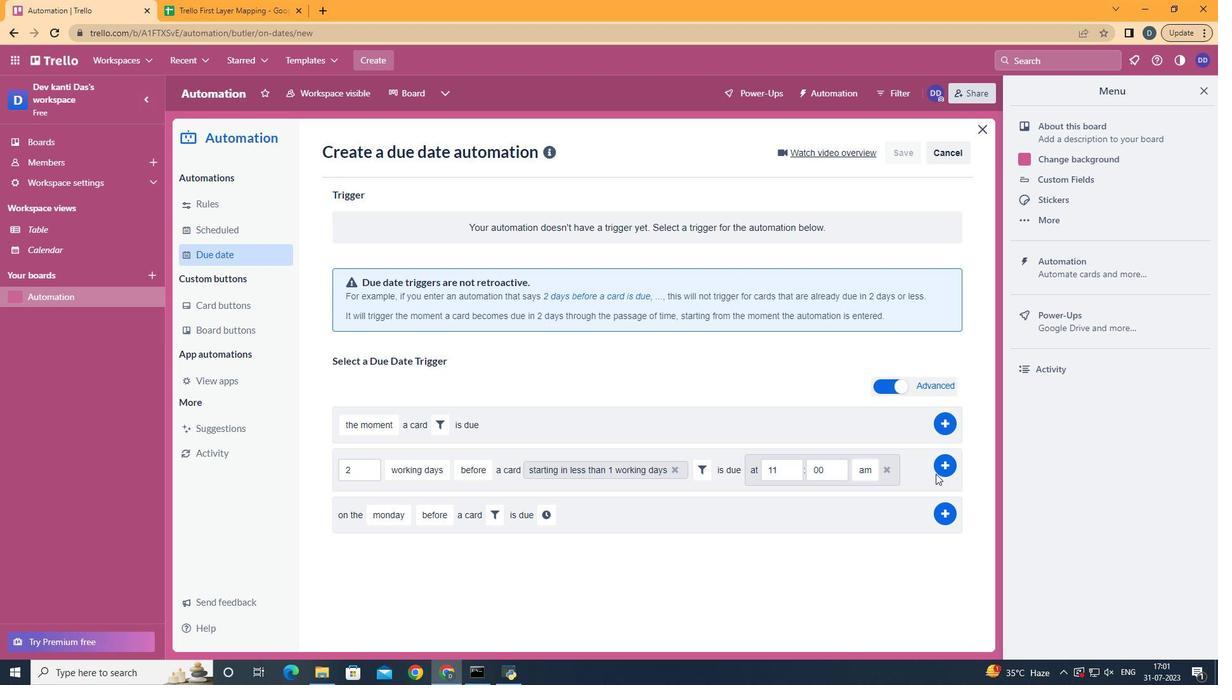 
Action: Mouse pressed left at (941, 470)
Screenshot: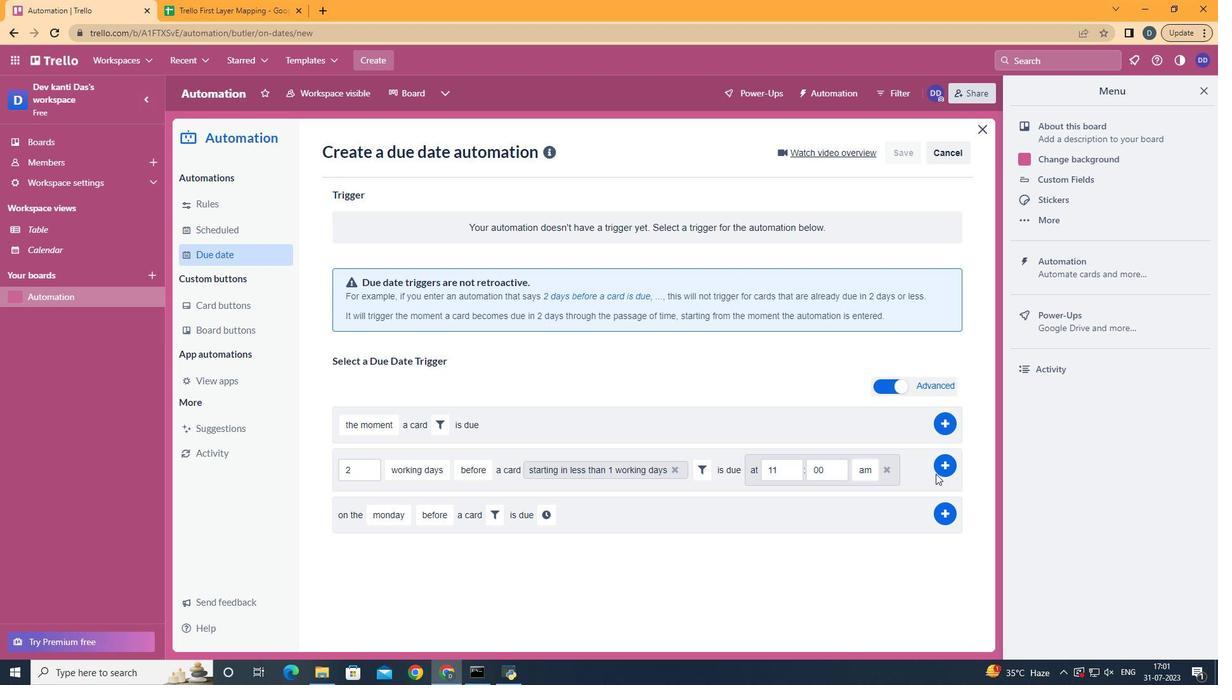 
Action: Mouse moved to (688, 211)
Screenshot: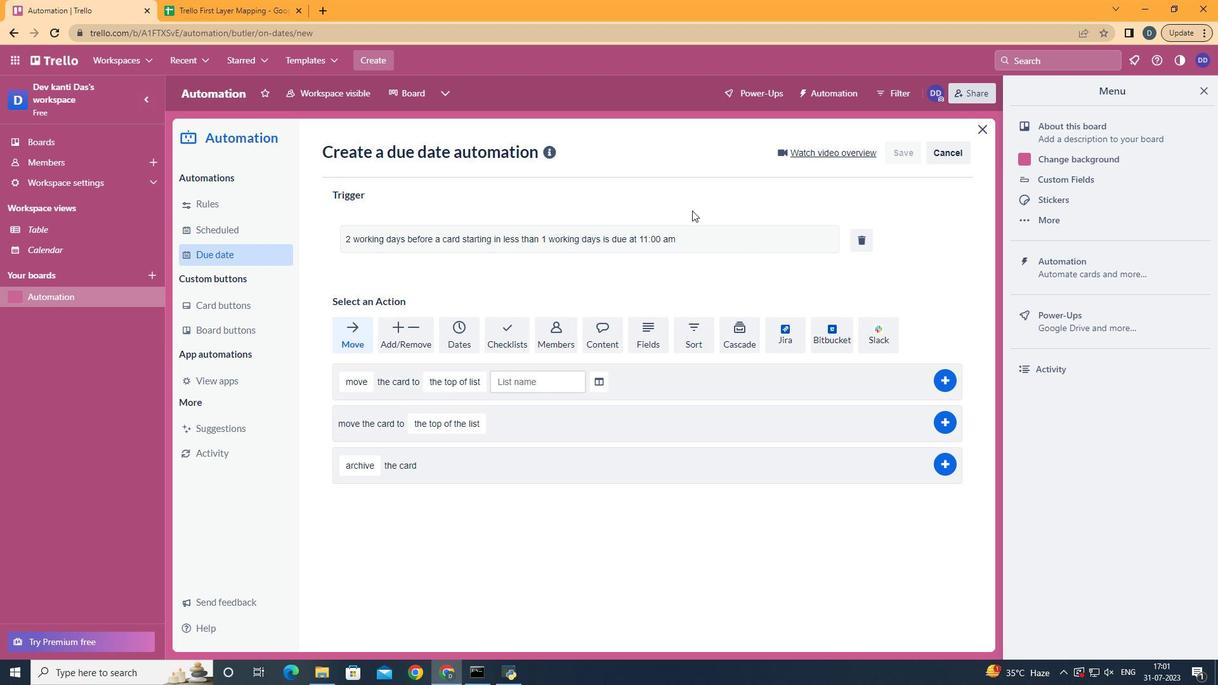 
